 Task: Open Card Card0000000203 in Board Board0000000051 in Workspace WS0000000017 in Trello. Add Member carxxstreet791@gmail.com to Card Card0000000203 in Board Board0000000051 in Workspace WS0000000017 in Trello. Add Orange Label titled Label0000000203 to Card Card0000000203 in Board Board0000000051 in Workspace WS0000000017 in Trello. Add Checklist CL0000000203 to Card Card0000000203 in Board Board0000000051 in Workspace WS0000000017 in Trello. Add Dates with Start Date as Oct 01 2023 and Due Date as Oct 31 2023 to Card Card0000000203 in Board Board0000000051 in Workspace WS0000000017 in Trello
Action: Mouse moved to (307, 424)
Screenshot: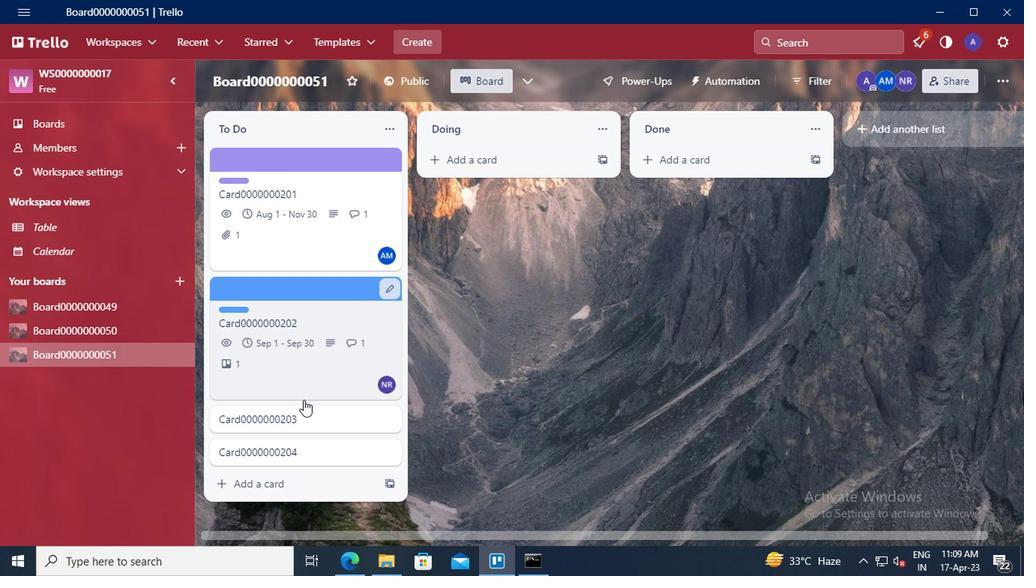 
Action: Mouse pressed left at (307, 424)
Screenshot: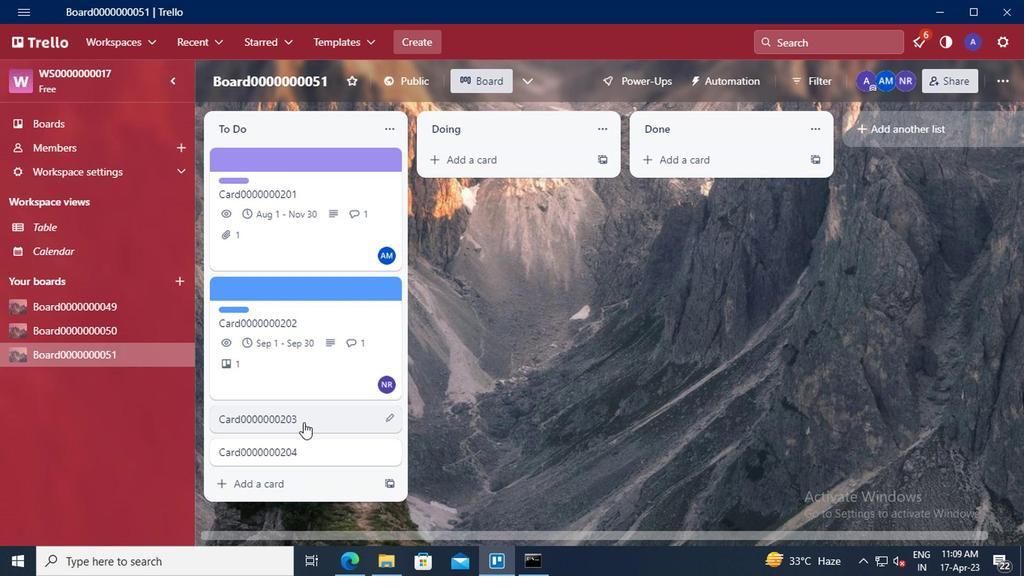 
Action: Mouse moved to (703, 199)
Screenshot: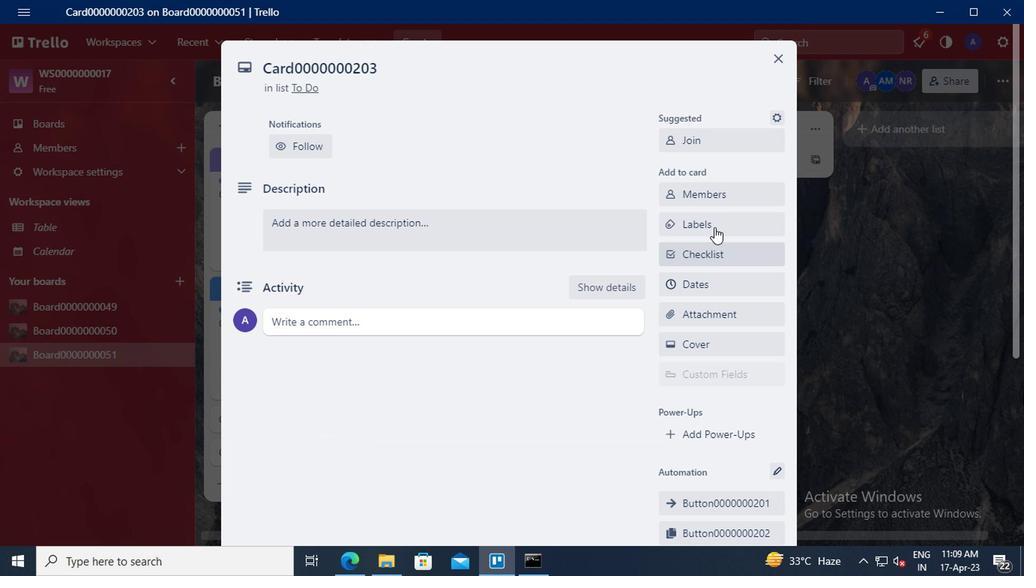 
Action: Mouse pressed left at (703, 199)
Screenshot: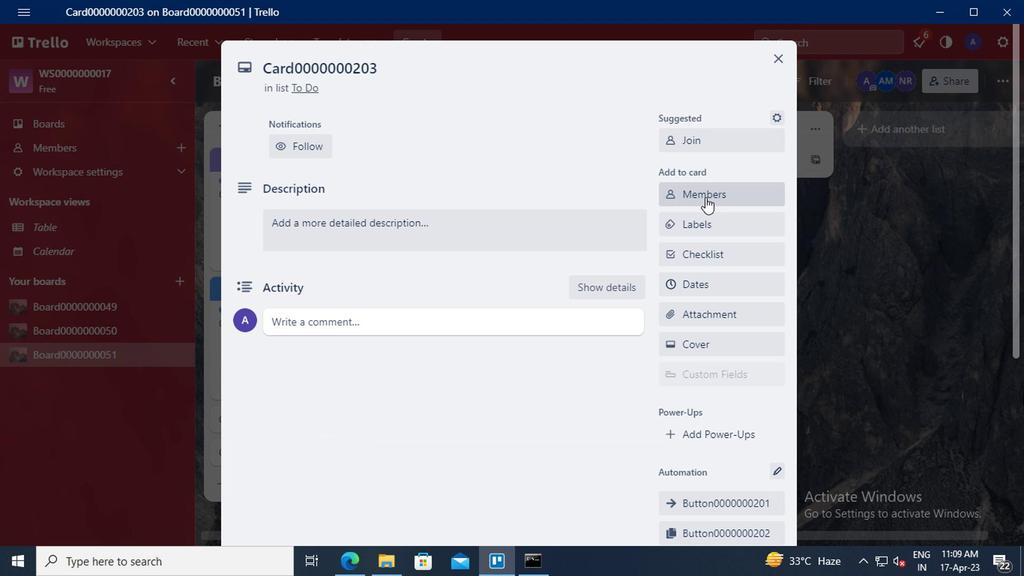 
Action: Mouse moved to (706, 264)
Screenshot: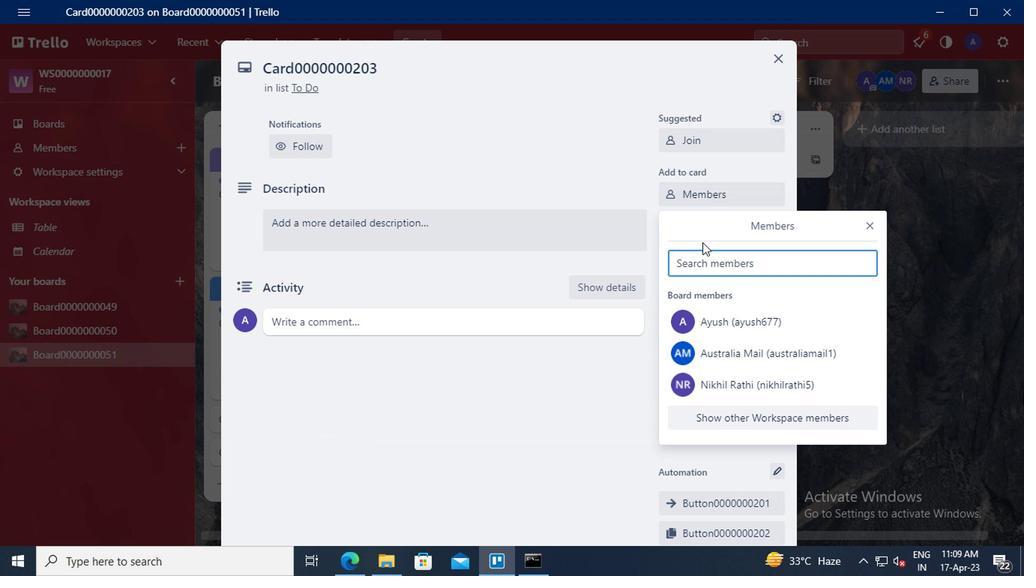 
Action: Mouse pressed left at (706, 264)
Screenshot: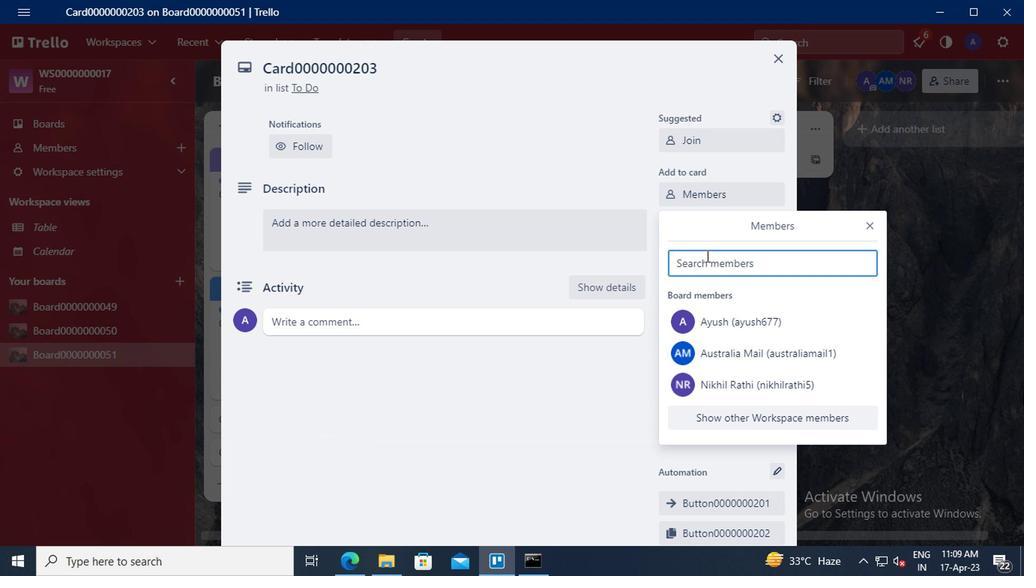 
Action: Key pressed <Key.shift>CARXX
Screenshot: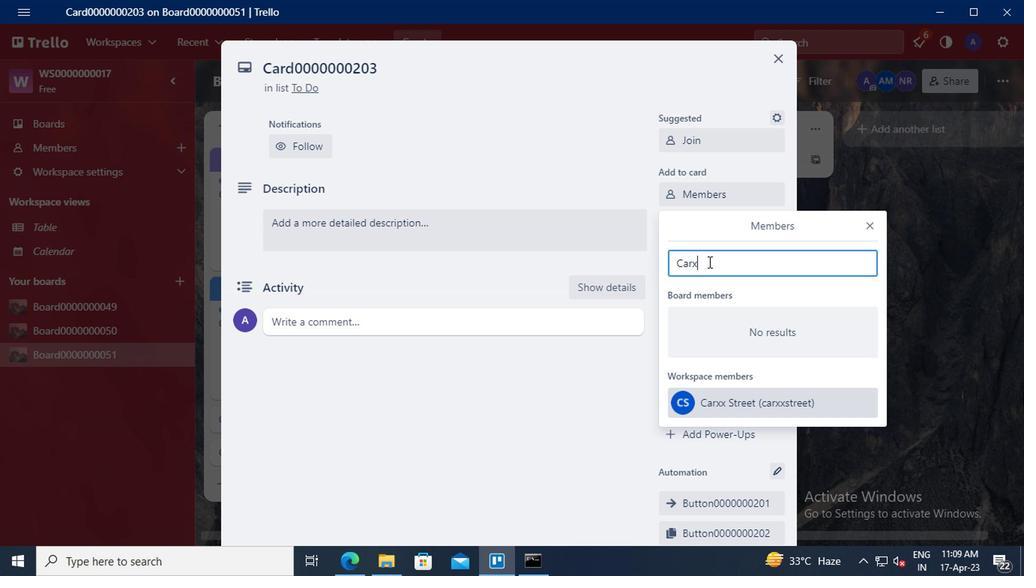 
Action: Mouse moved to (708, 404)
Screenshot: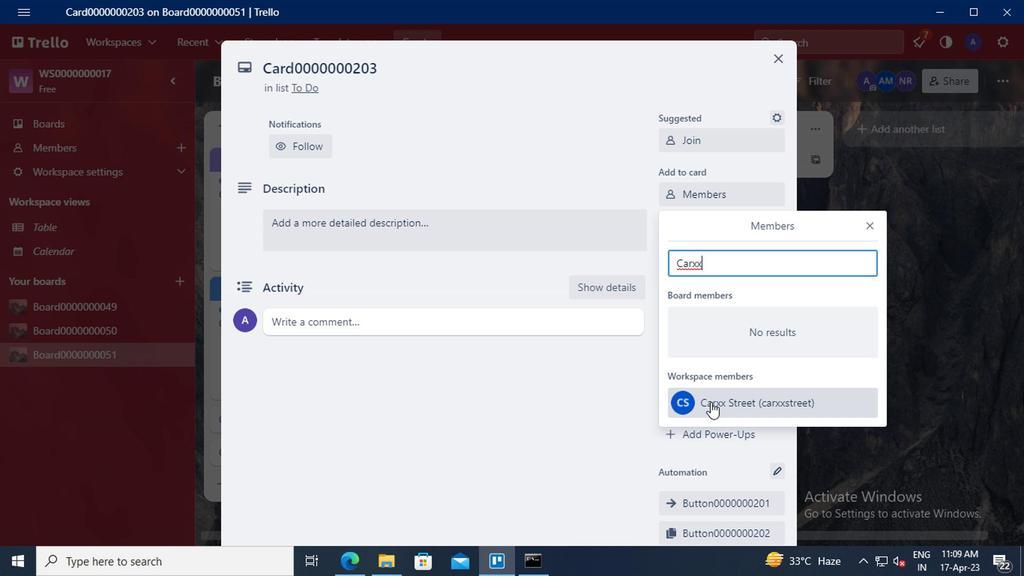 
Action: Mouse pressed left at (708, 404)
Screenshot: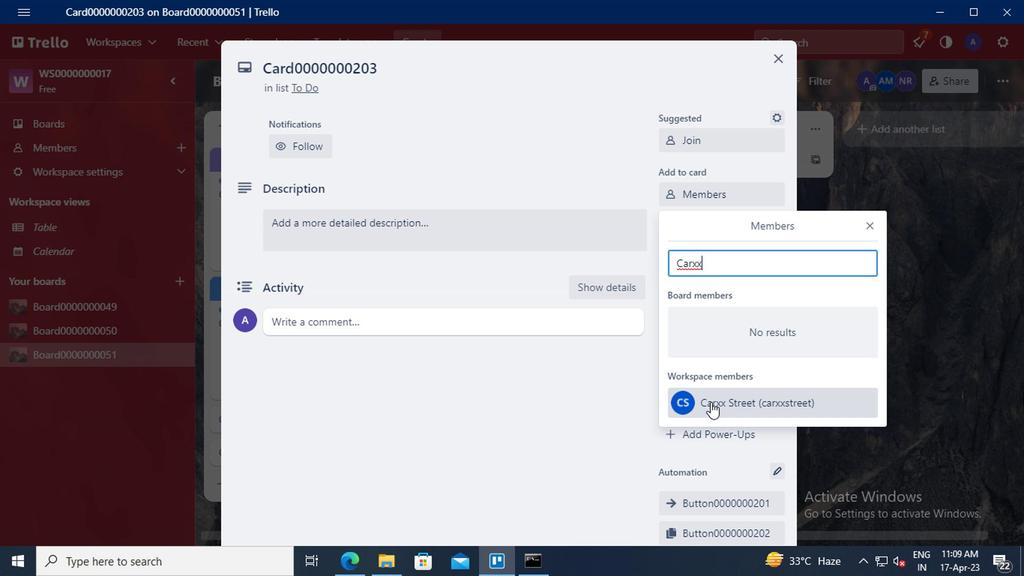 
Action: Mouse moved to (866, 227)
Screenshot: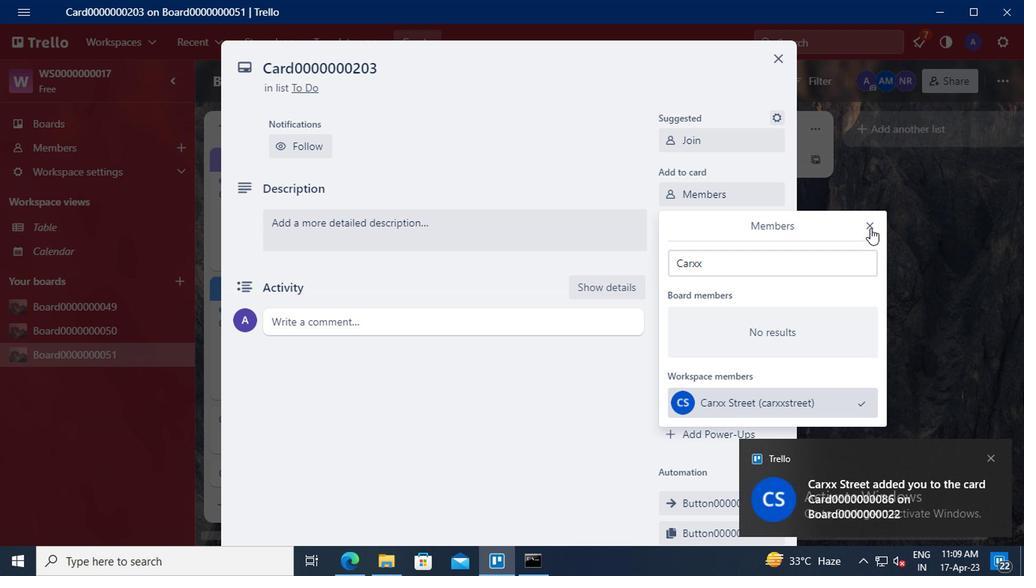 
Action: Mouse pressed left at (866, 227)
Screenshot: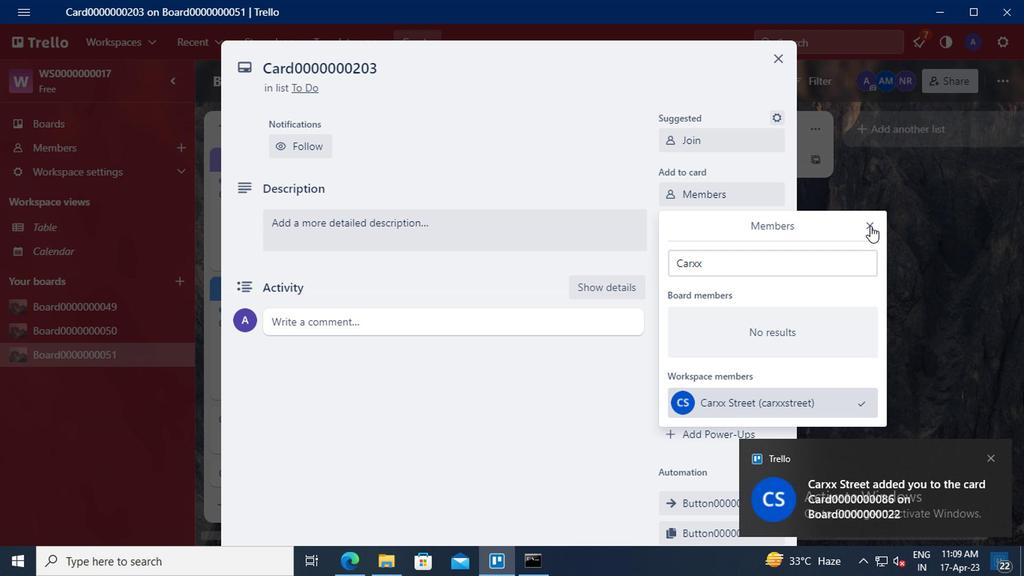 
Action: Mouse moved to (736, 222)
Screenshot: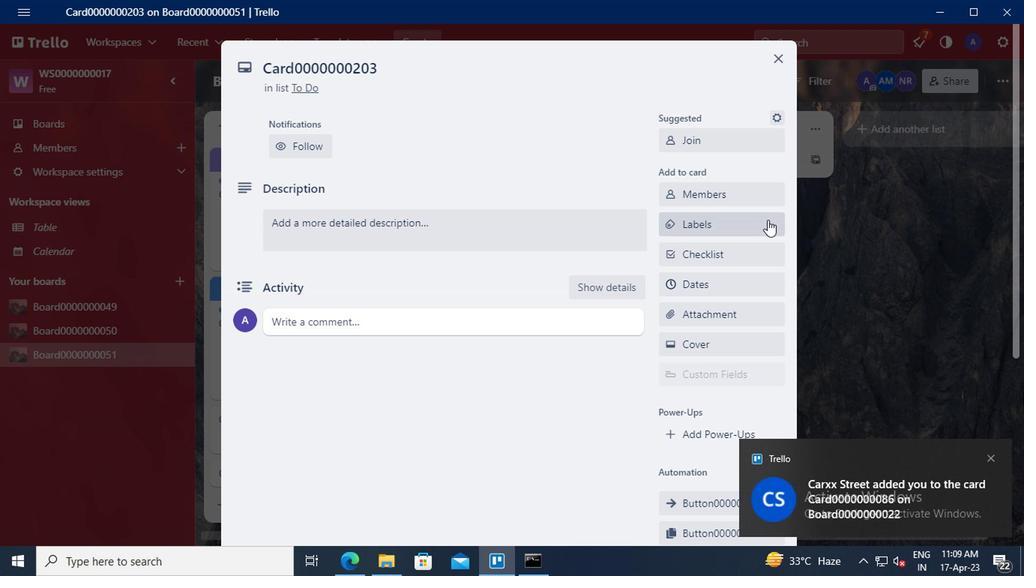 
Action: Mouse pressed left at (736, 222)
Screenshot: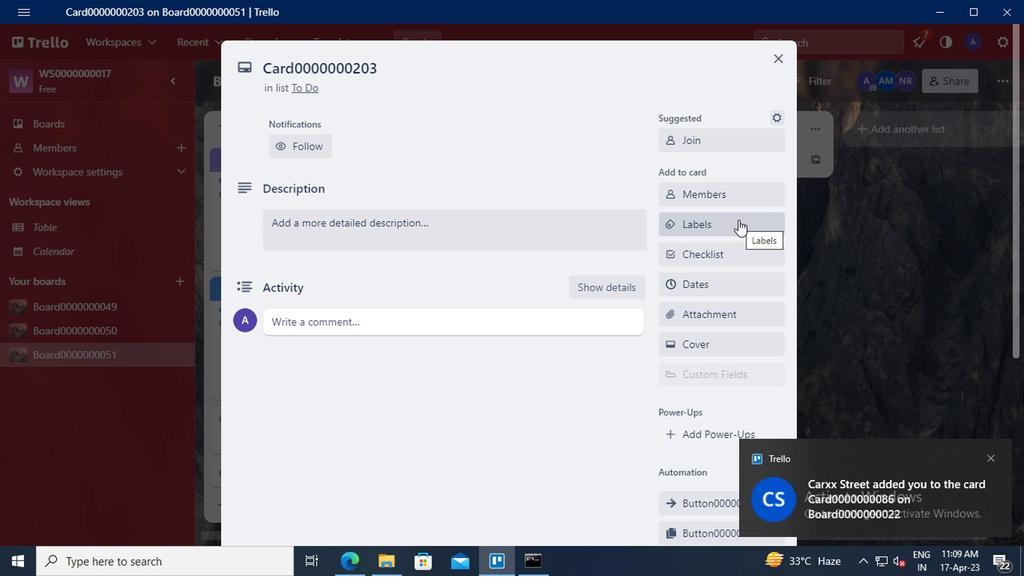 
Action: Mouse moved to (770, 399)
Screenshot: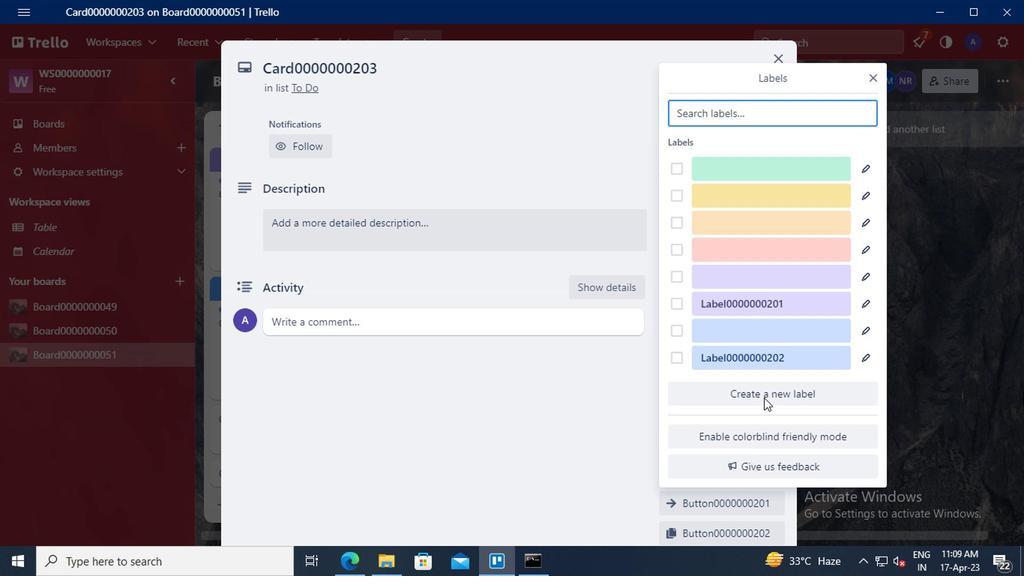 
Action: Mouse pressed left at (770, 399)
Screenshot: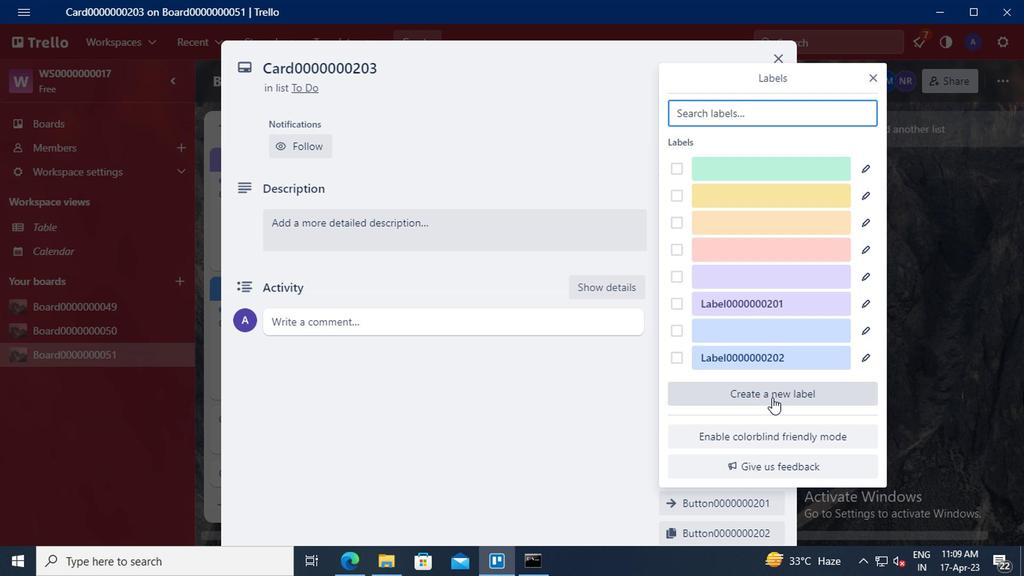 
Action: Mouse moved to (731, 219)
Screenshot: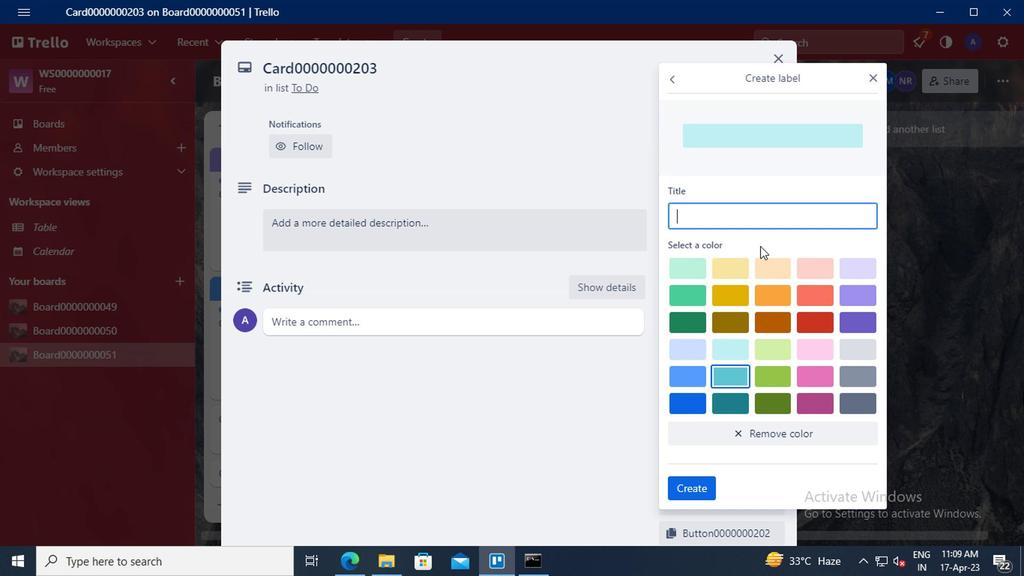 
Action: Mouse pressed left at (731, 219)
Screenshot: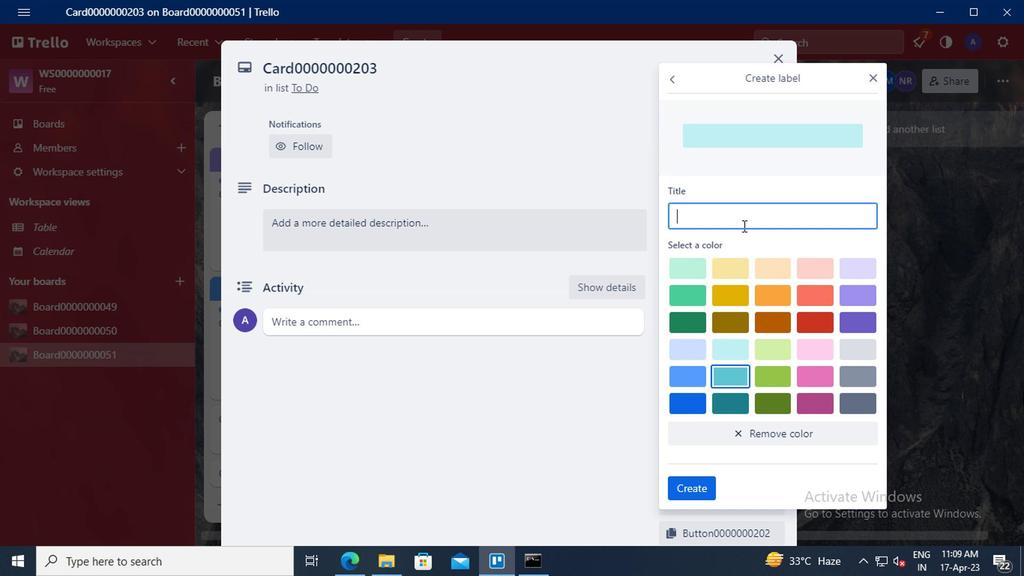 
Action: Key pressed <Key.shift>LABEL0000000203
Screenshot: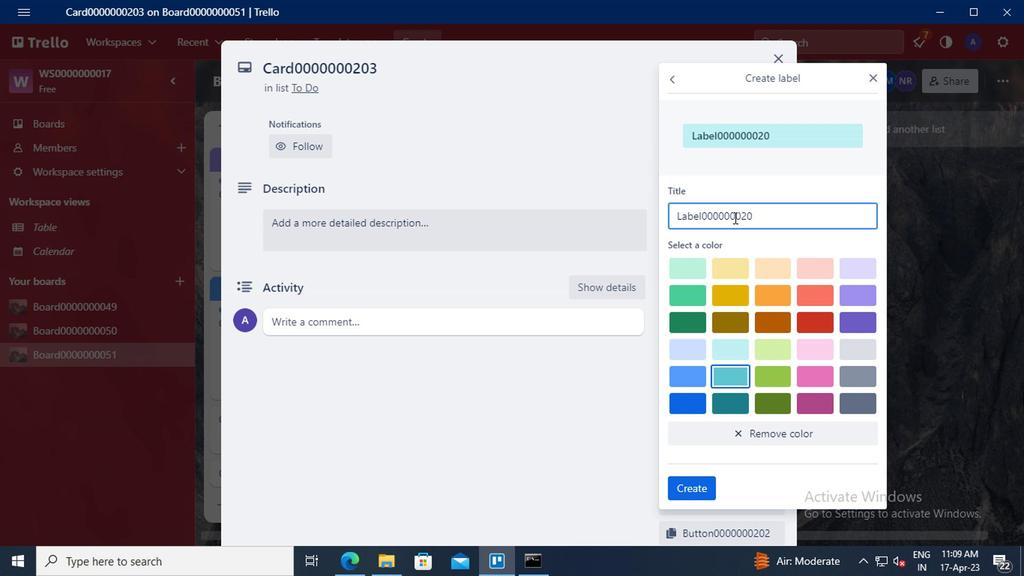 
Action: Mouse moved to (767, 297)
Screenshot: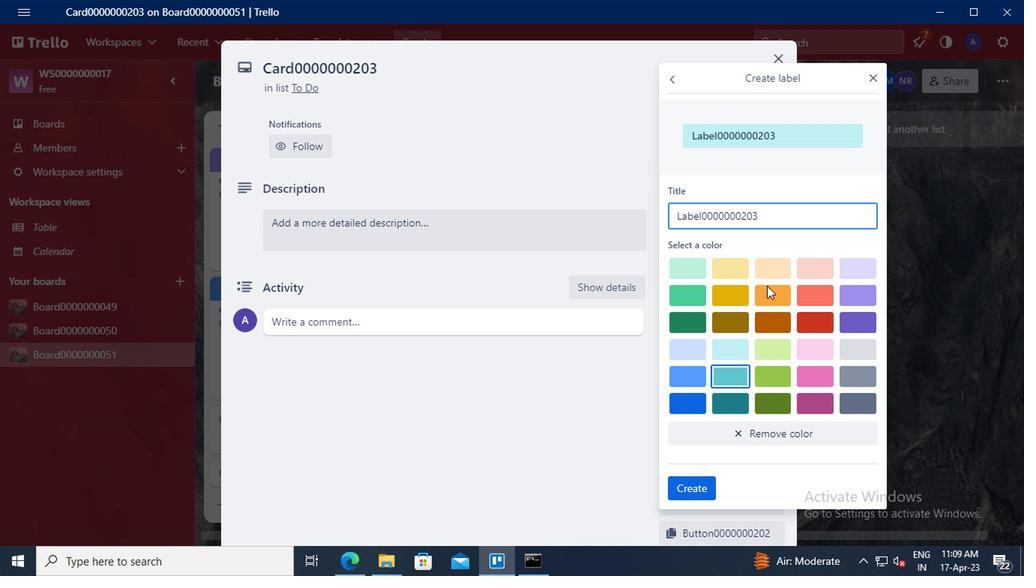 
Action: Mouse pressed left at (767, 297)
Screenshot: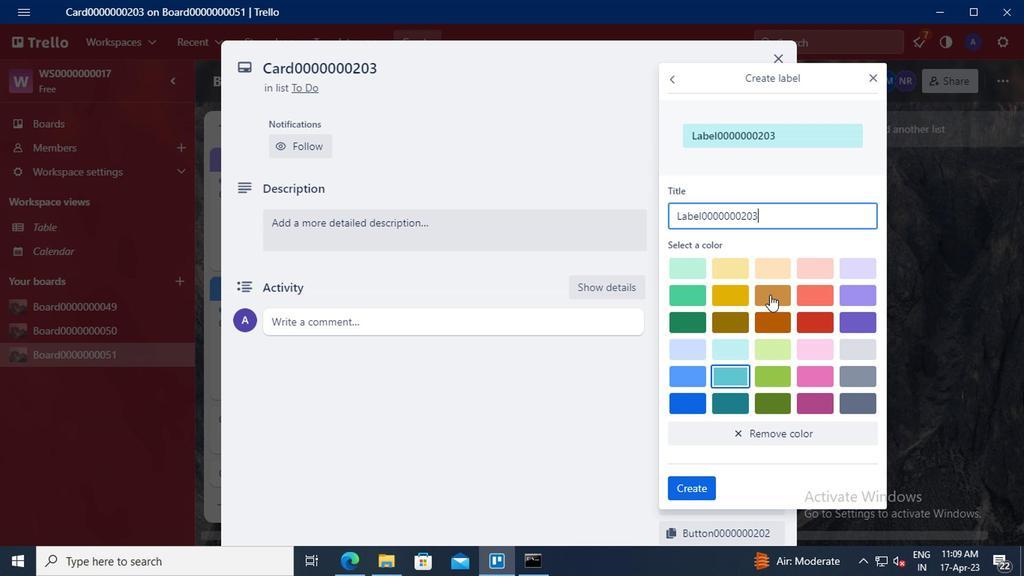 
Action: Mouse moved to (704, 482)
Screenshot: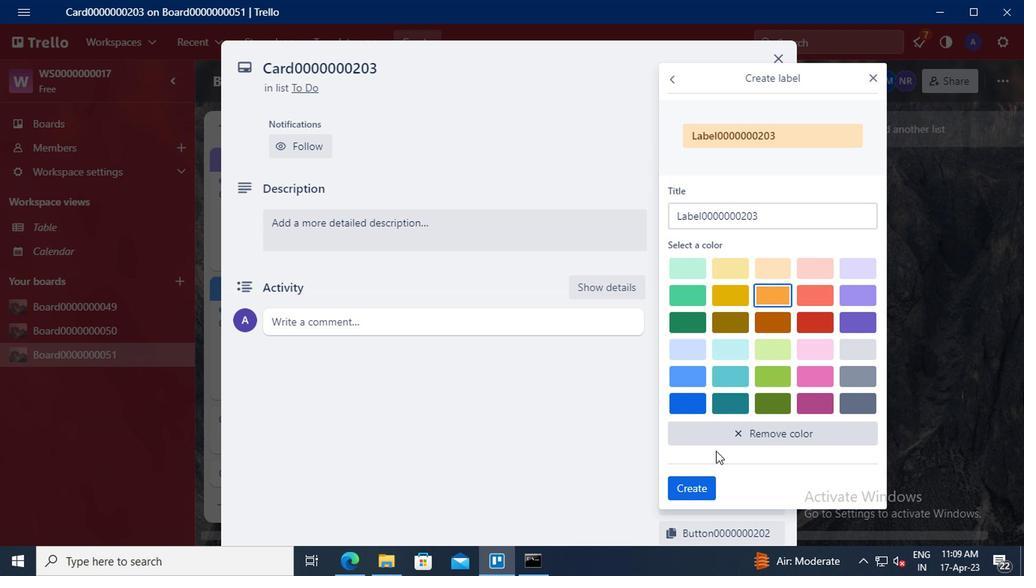 
Action: Mouse pressed left at (704, 482)
Screenshot: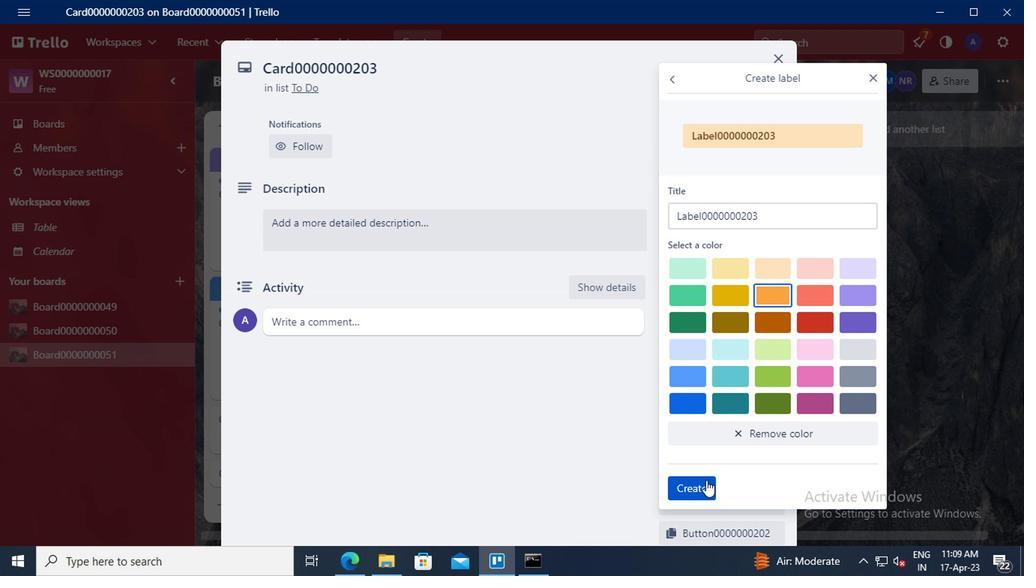 
Action: Mouse moved to (871, 77)
Screenshot: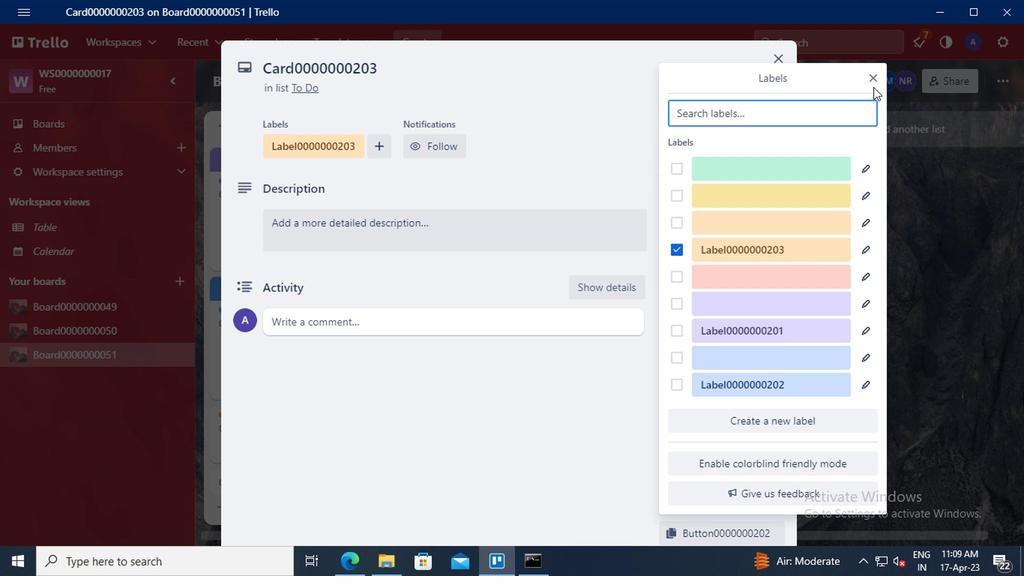 
Action: Mouse pressed left at (871, 77)
Screenshot: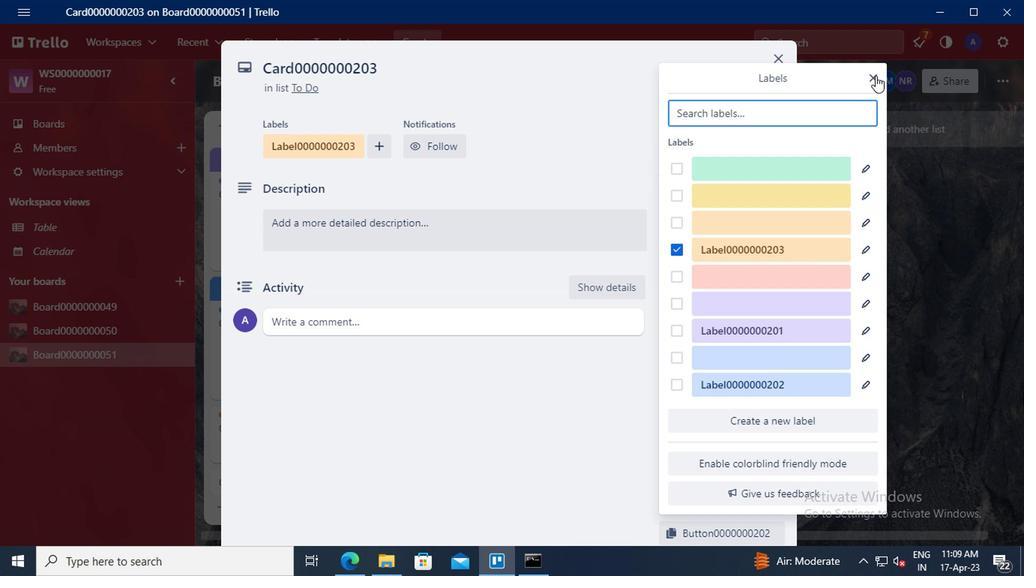 
Action: Mouse moved to (726, 249)
Screenshot: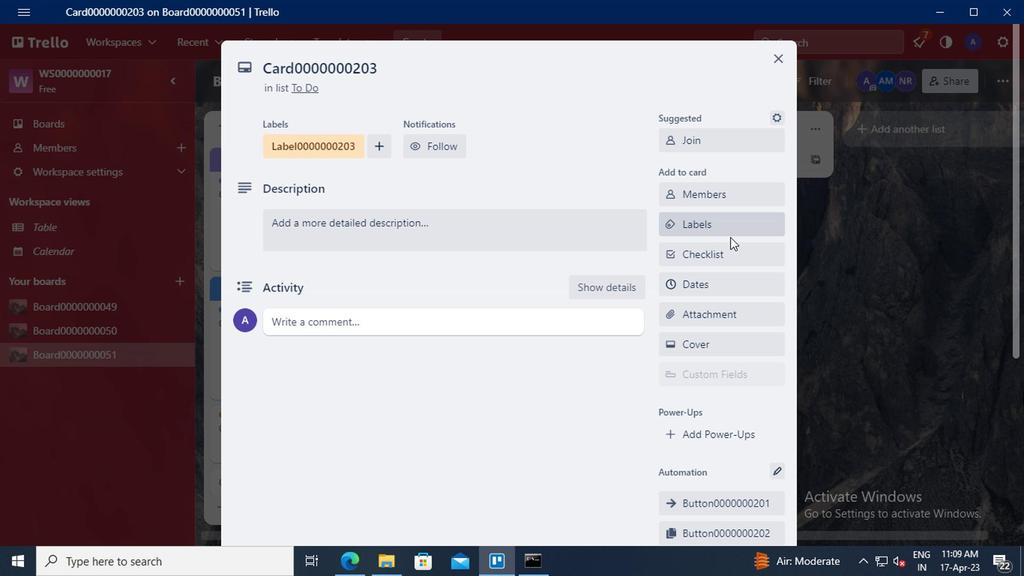 
Action: Mouse pressed left at (726, 249)
Screenshot: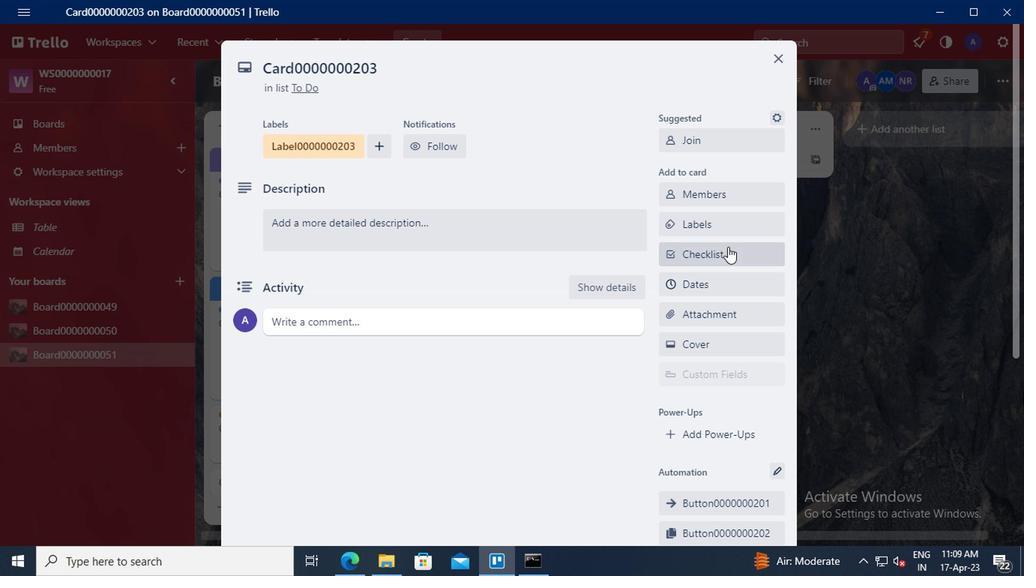 
Action: Key pressed <Key.delete><Key.shift>CL0000000203
Screenshot: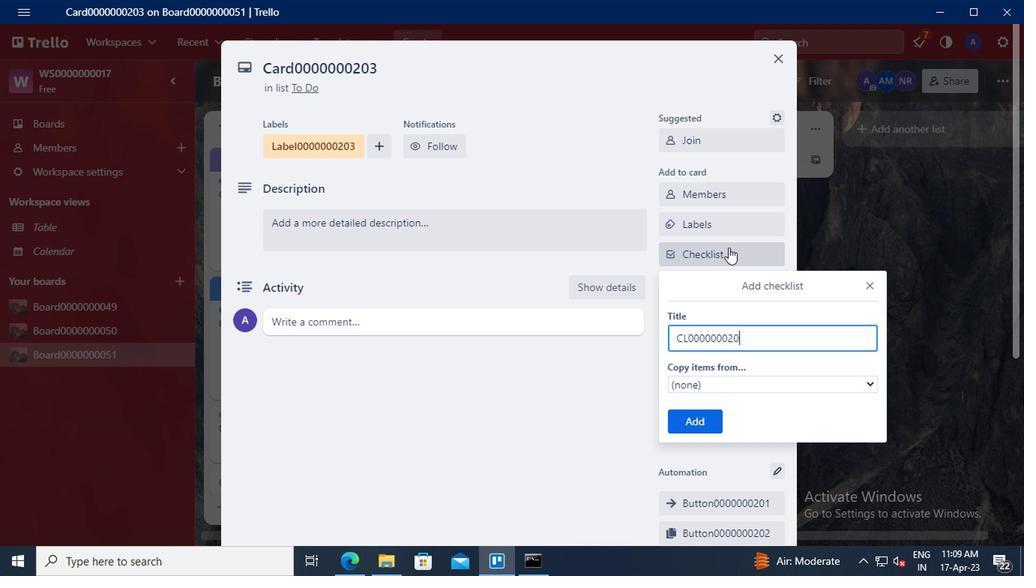 
Action: Mouse moved to (705, 420)
Screenshot: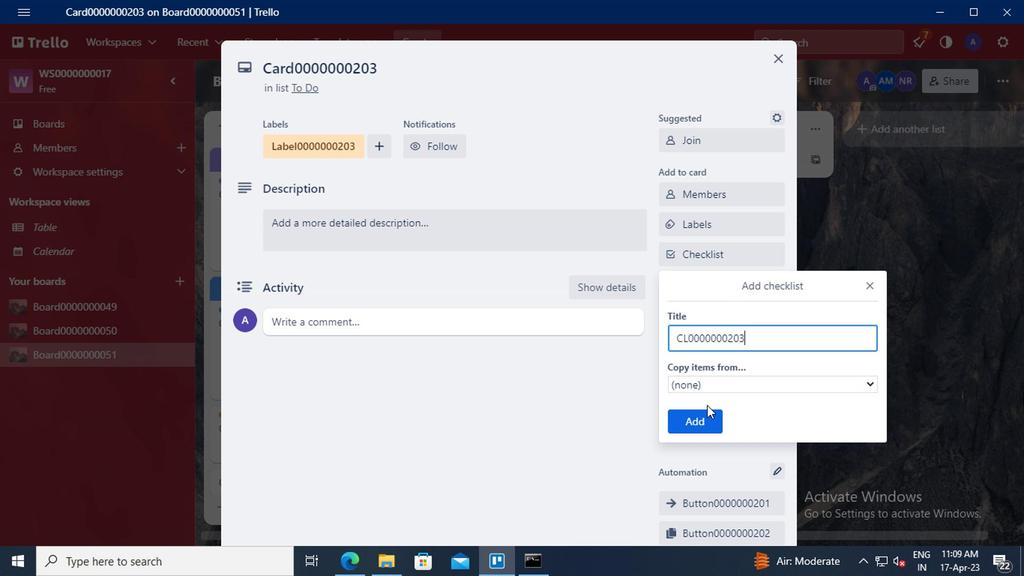 
Action: Mouse pressed left at (705, 420)
Screenshot: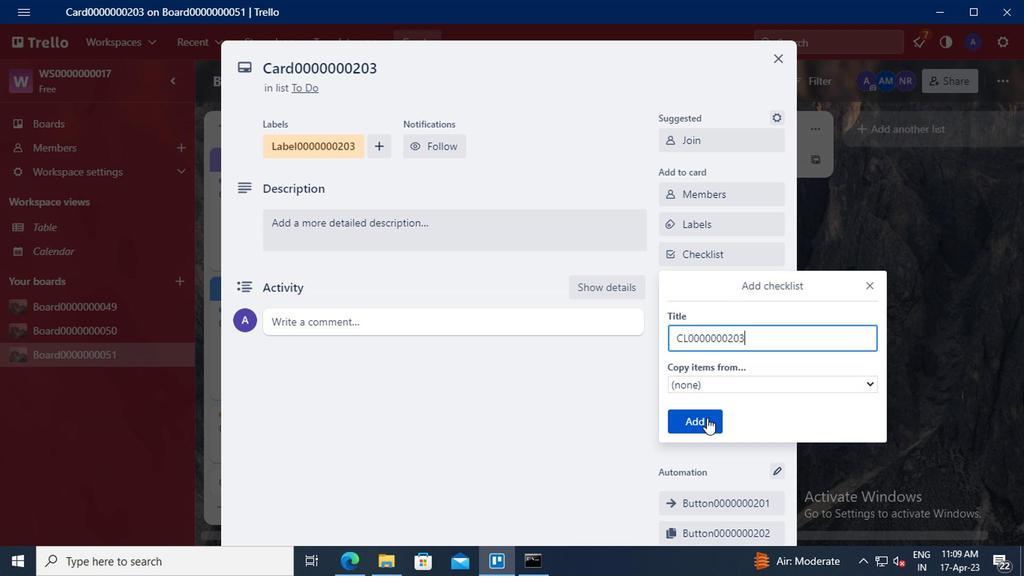 
Action: Mouse moved to (703, 288)
Screenshot: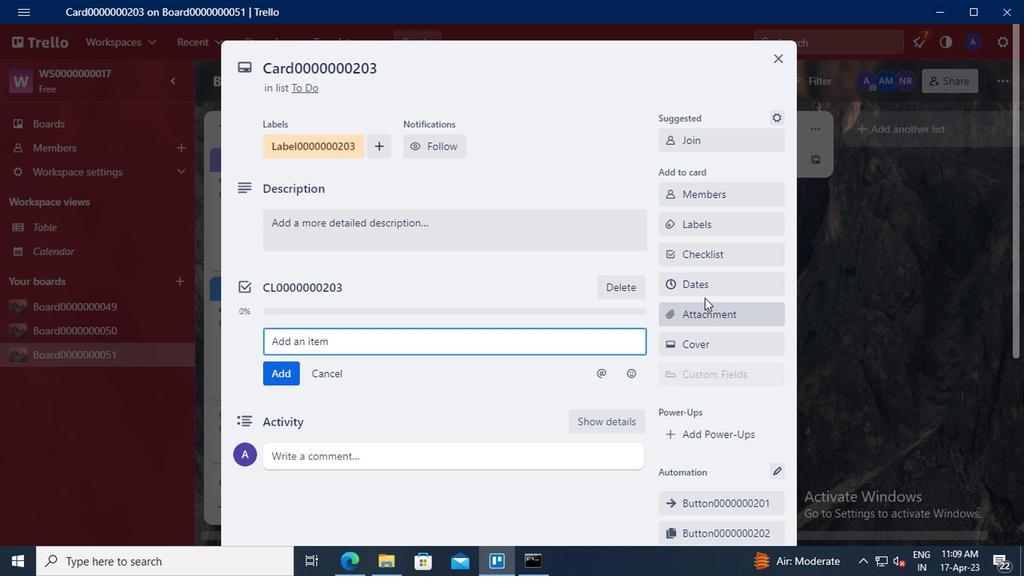 
Action: Mouse pressed left at (703, 288)
Screenshot: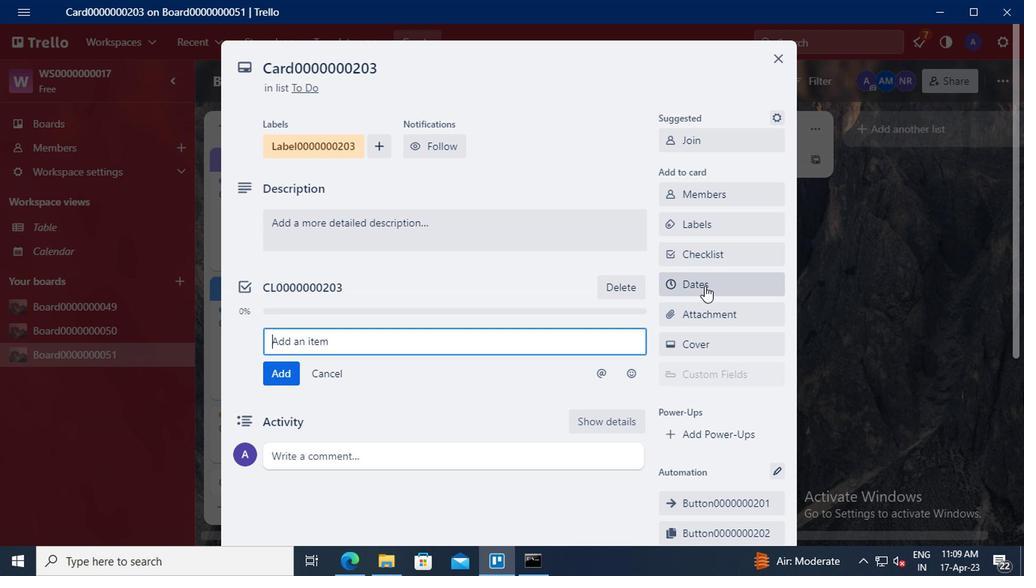 
Action: Mouse moved to (670, 351)
Screenshot: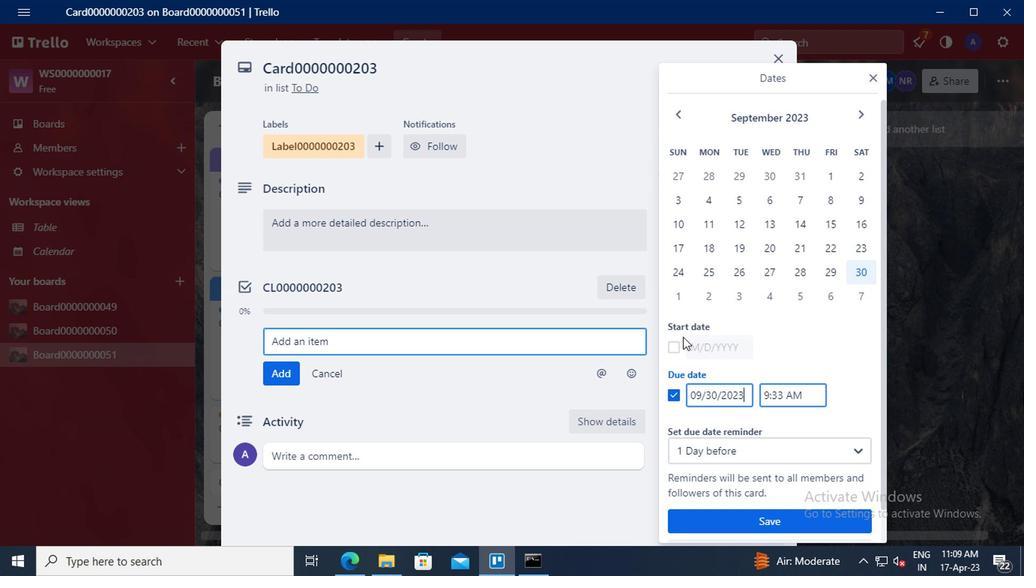 
Action: Mouse pressed left at (670, 351)
Screenshot: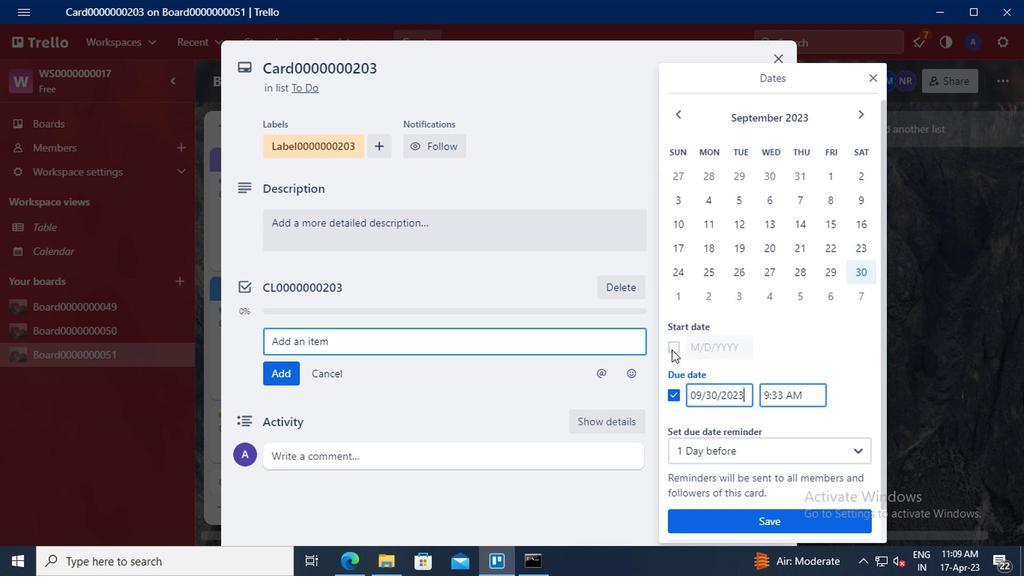 
Action: Mouse moved to (714, 349)
Screenshot: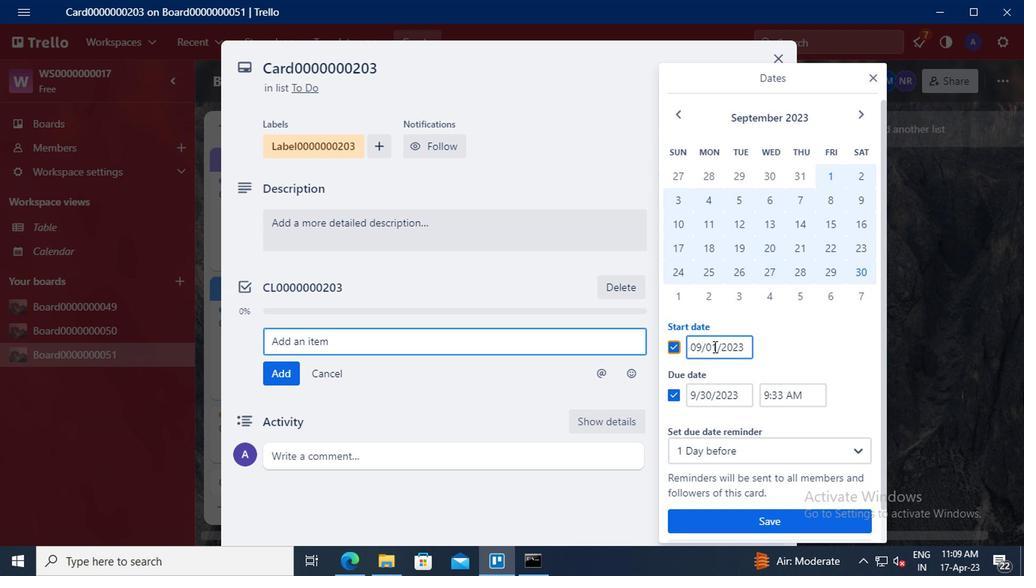 
Action: Mouse pressed left at (714, 349)
Screenshot: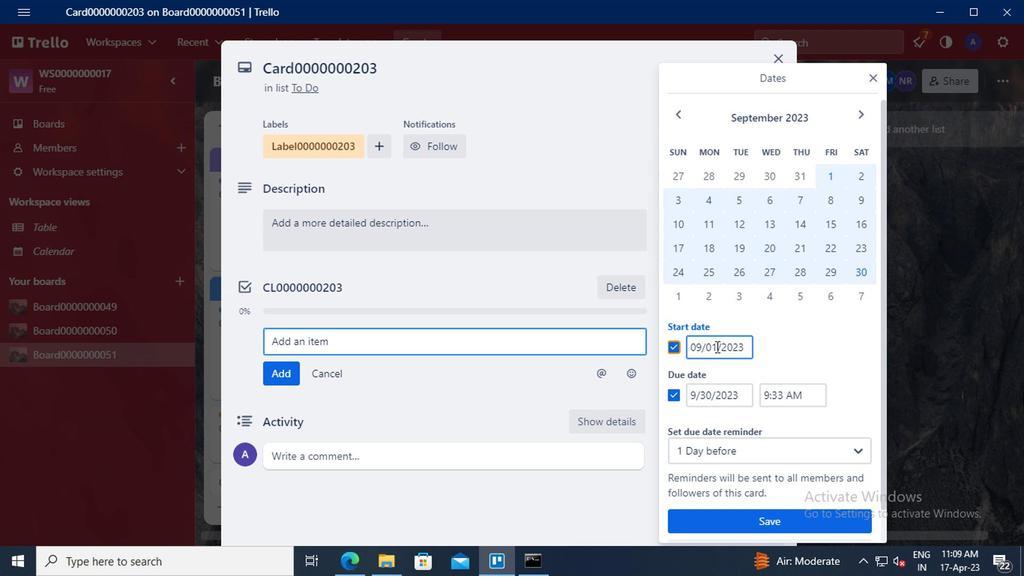 
Action: Mouse moved to (723, 324)
Screenshot: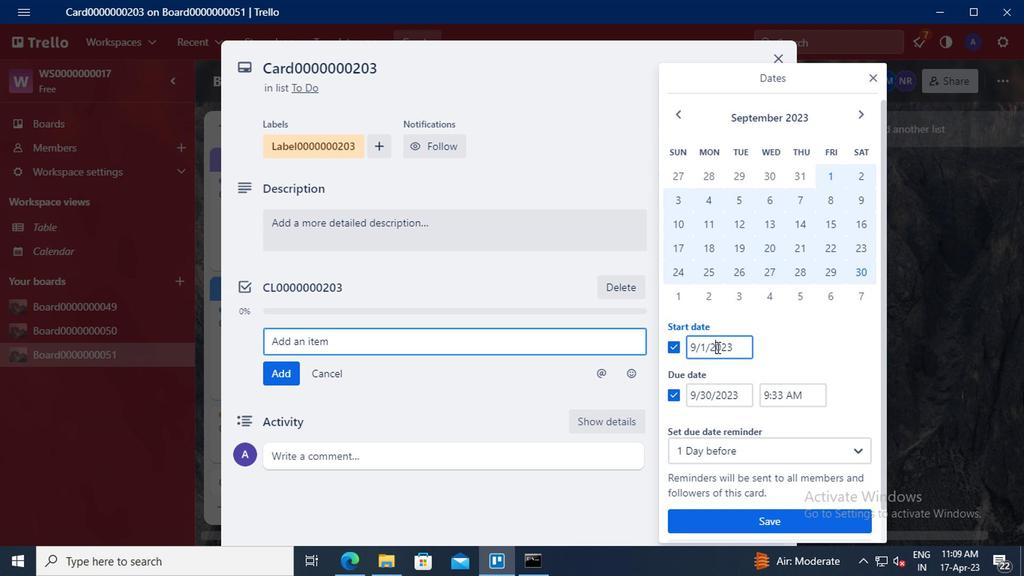 
Action: Key pressed <Key.left><Key.left><Key.backspace>1<Key.left><Key.left><Key.backspace>10
Screenshot: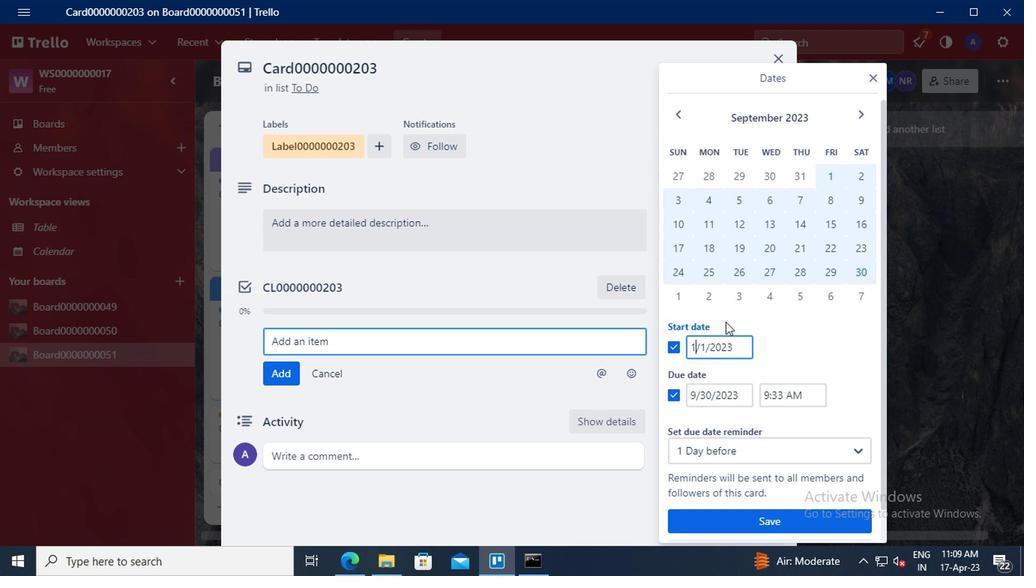 
Action: Mouse moved to (708, 397)
Screenshot: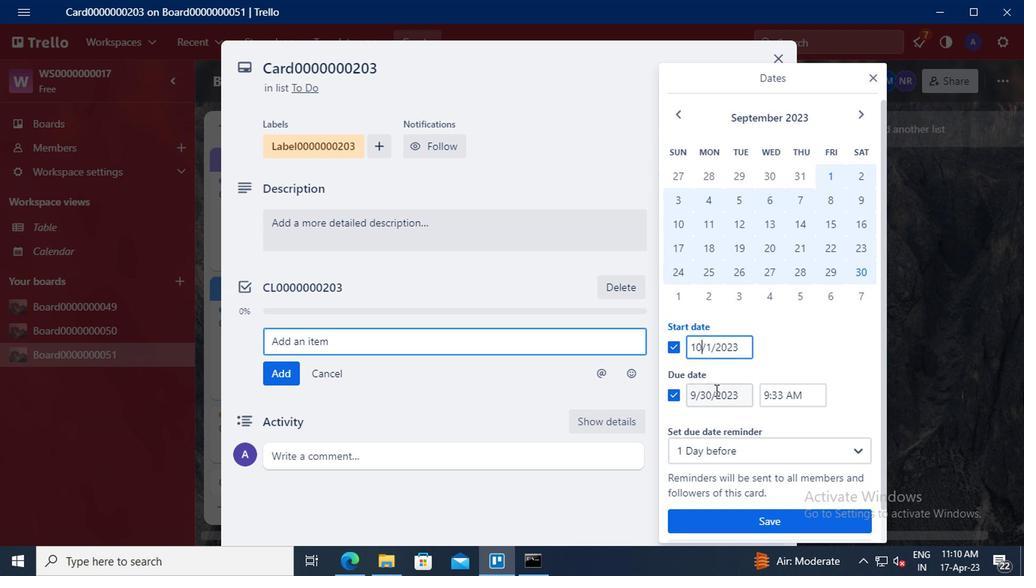 
Action: Mouse pressed left at (708, 397)
Screenshot: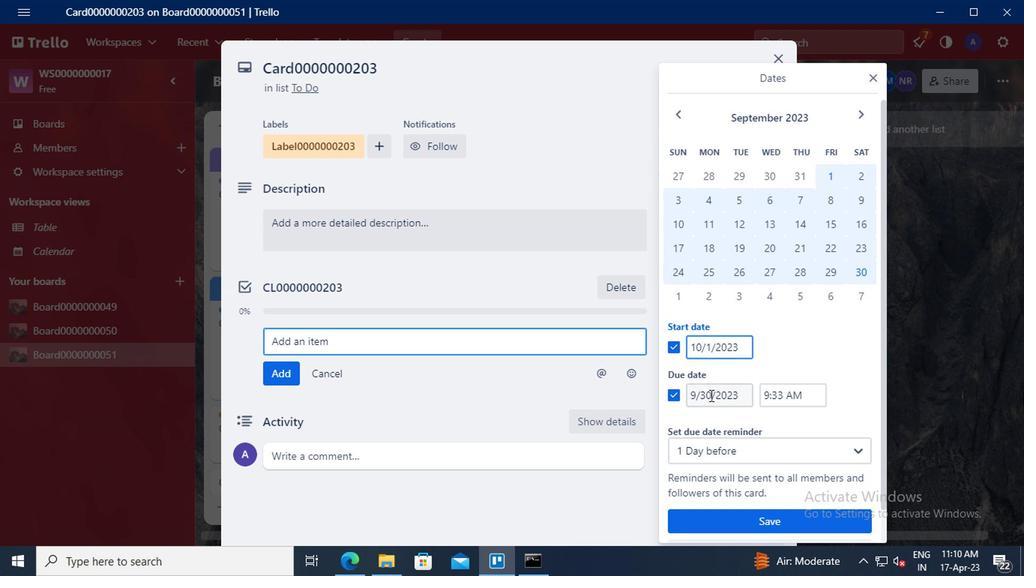 
Action: Mouse moved to (719, 369)
Screenshot: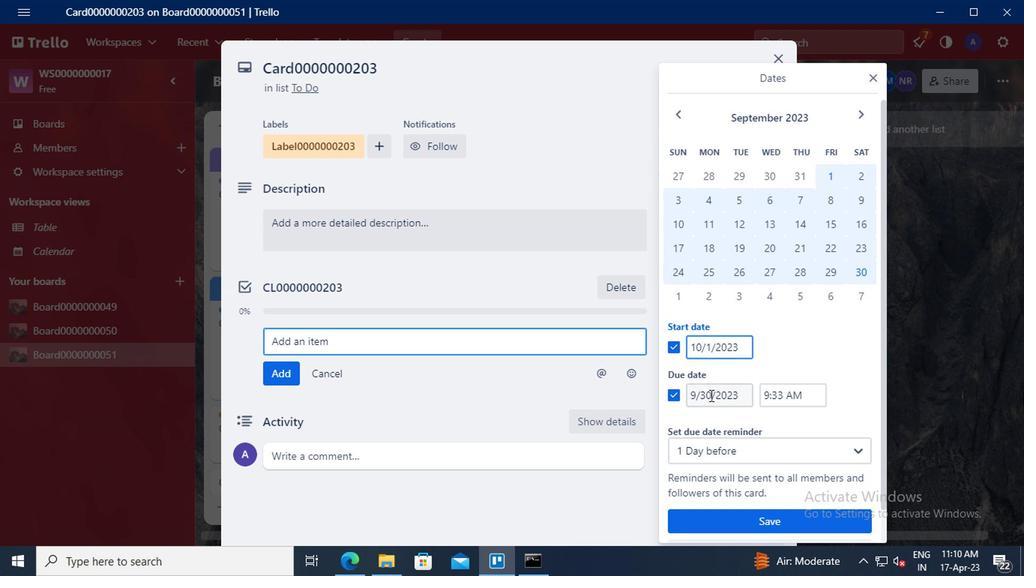 
Action: Key pressed <Key.backspace><Key.delete>31
Screenshot: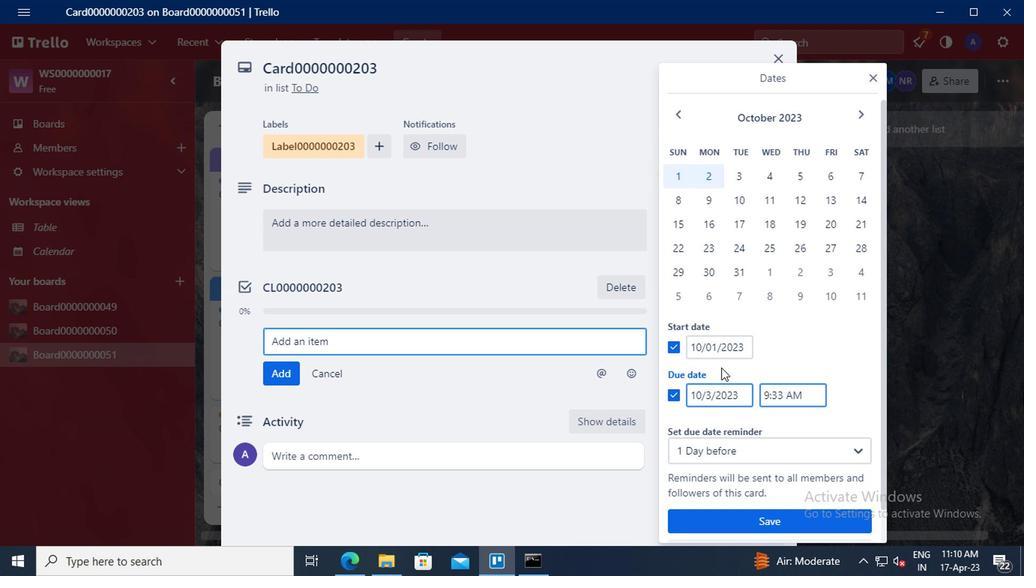 
Action: Mouse moved to (722, 525)
Screenshot: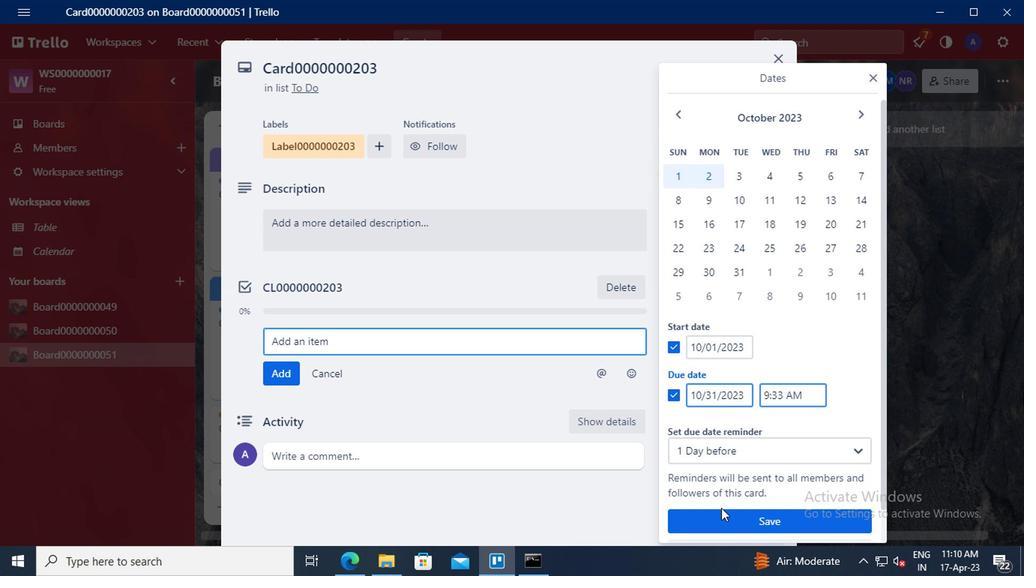 
Action: Mouse pressed left at (722, 525)
Screenshot: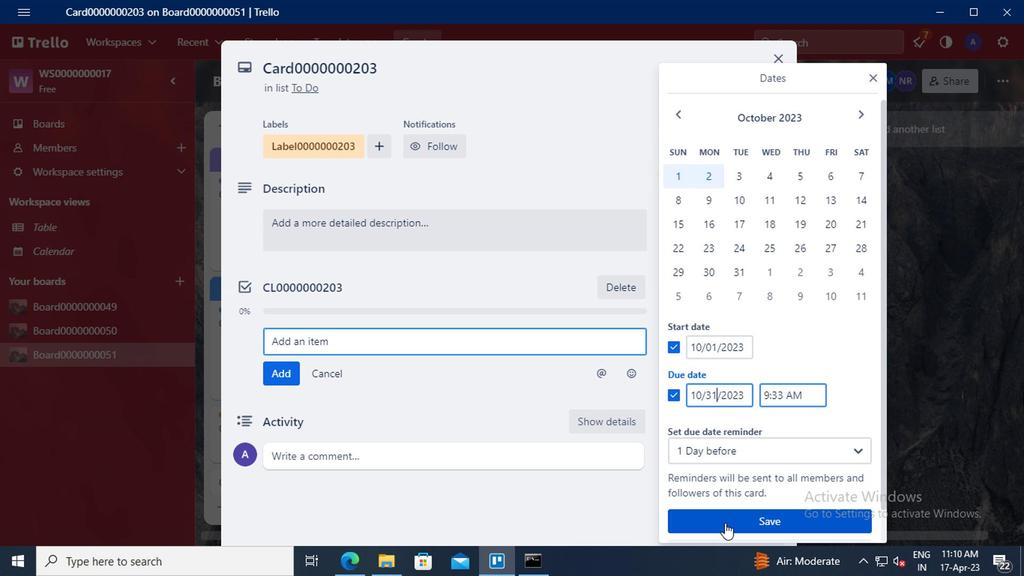 
Action: Key pressed <Key.f8>
Screenshot: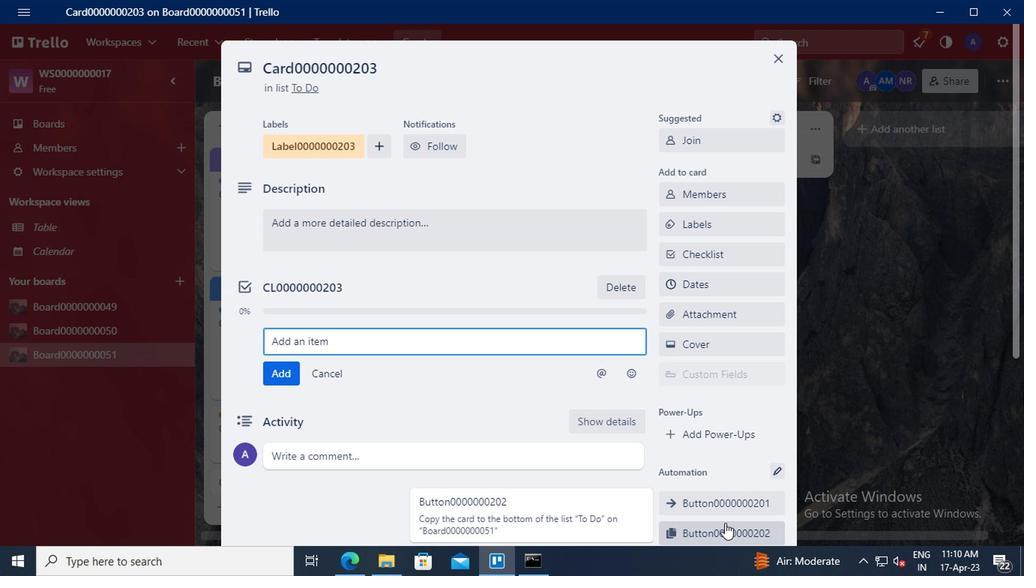 
